 Task: Set "H.264 profile" for "H.264/MPEG-4 Part 10/AVC encoder (x264)" to high.
Action: Mouse moved to (133, 18)
Screenshot: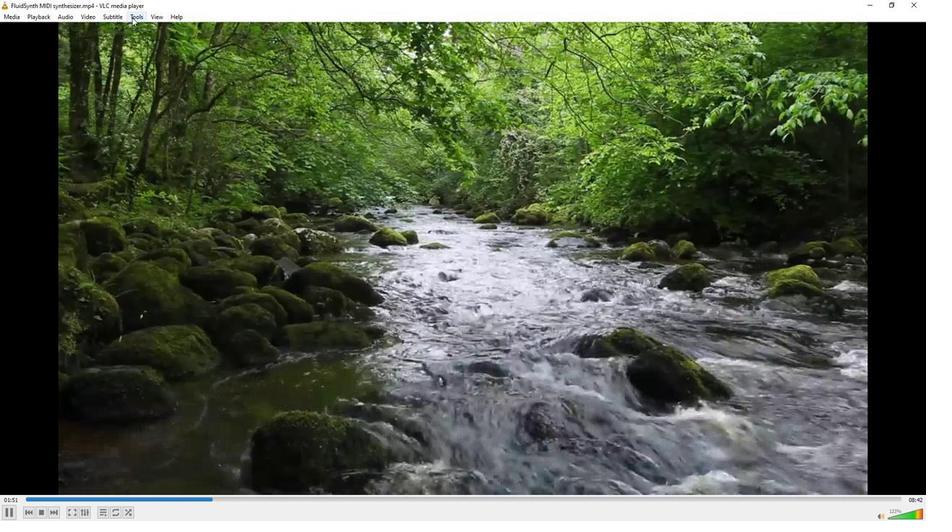 
Action: Mouse pressed left at (133, 18)
Screenshot: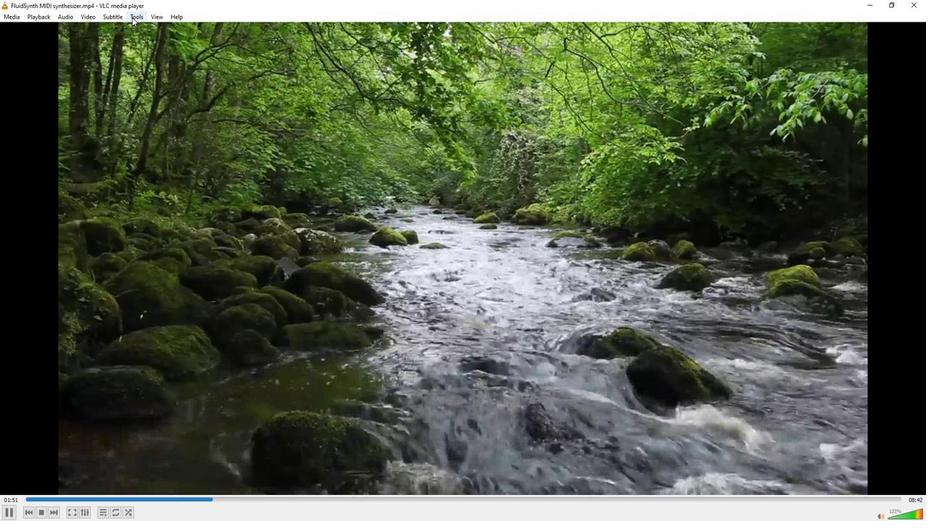 
Action: Mouse moved to (151, 134)
Screenshot: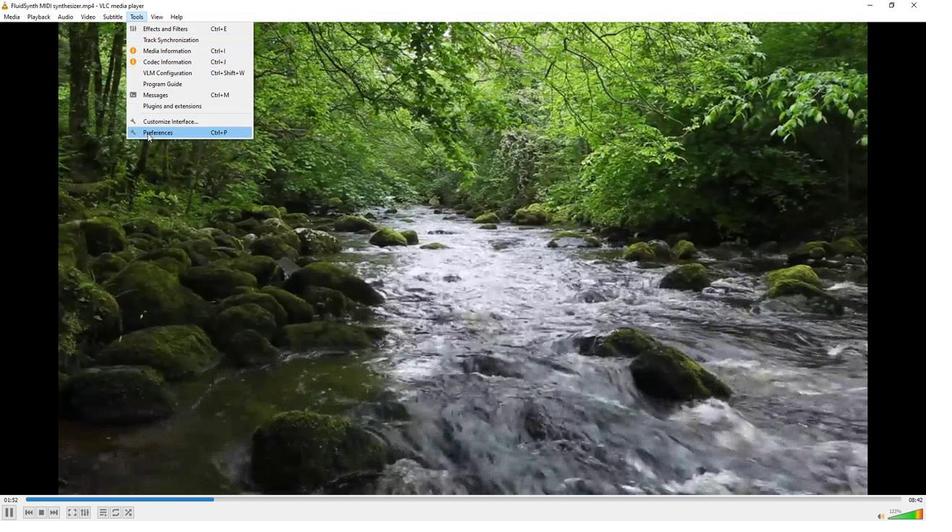 
Action: Mouse pressed left at (151, 134)
Screenshot: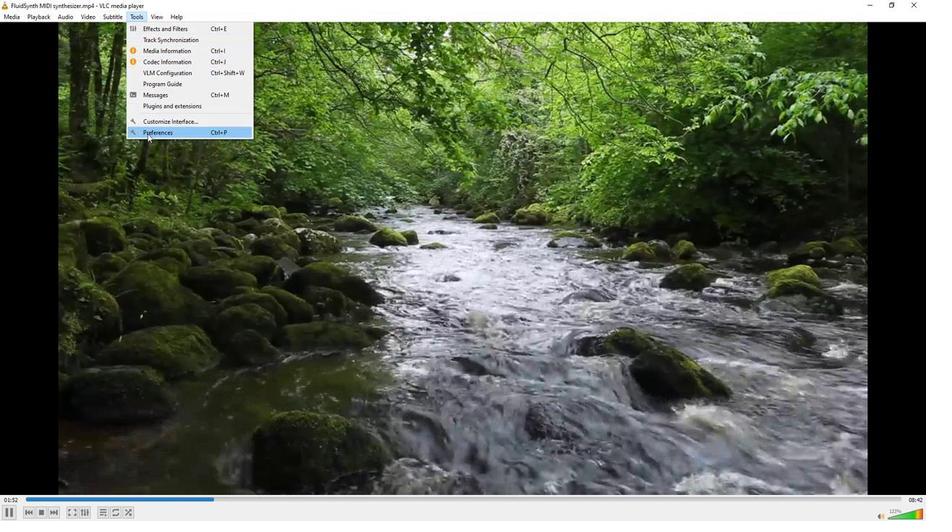 
Action: Mouse moved to (110, 403)
Screenshot: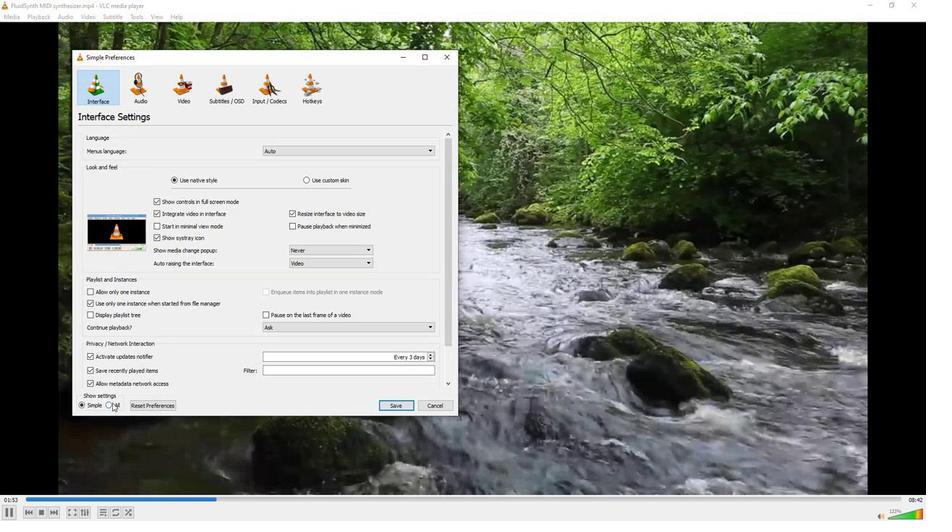 
Action: Mouse pressed left at (110, 403)
Screenshot: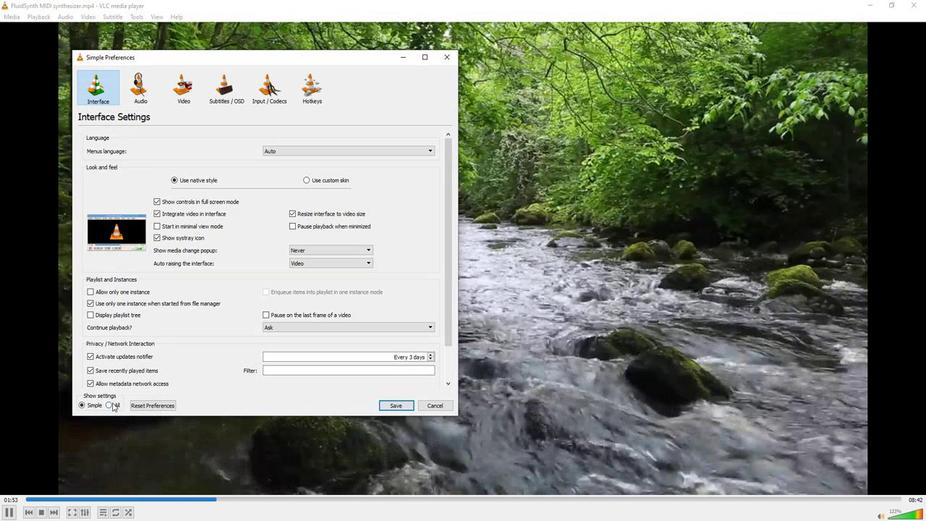 
Action: Mouse moved to (87, 307)
Screenshot: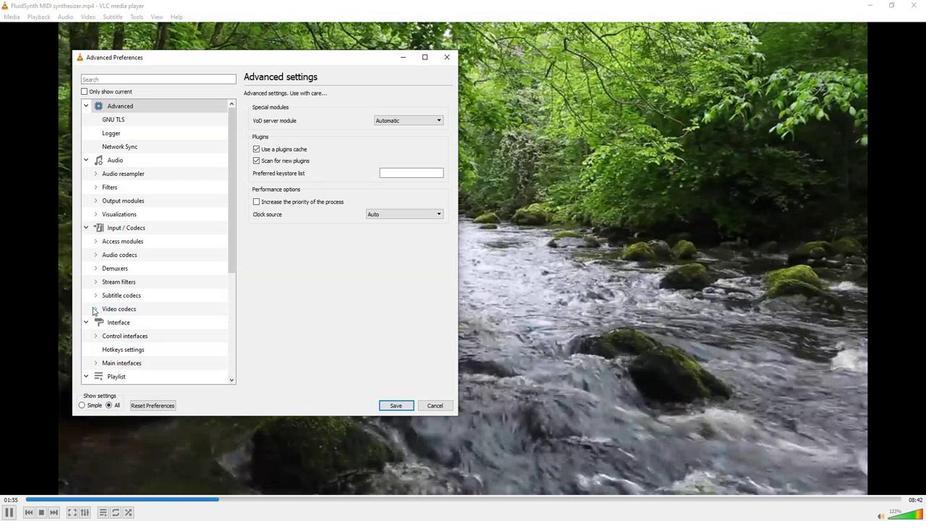 
Action: Mouse pressed left at (87, 307)
Screenshot: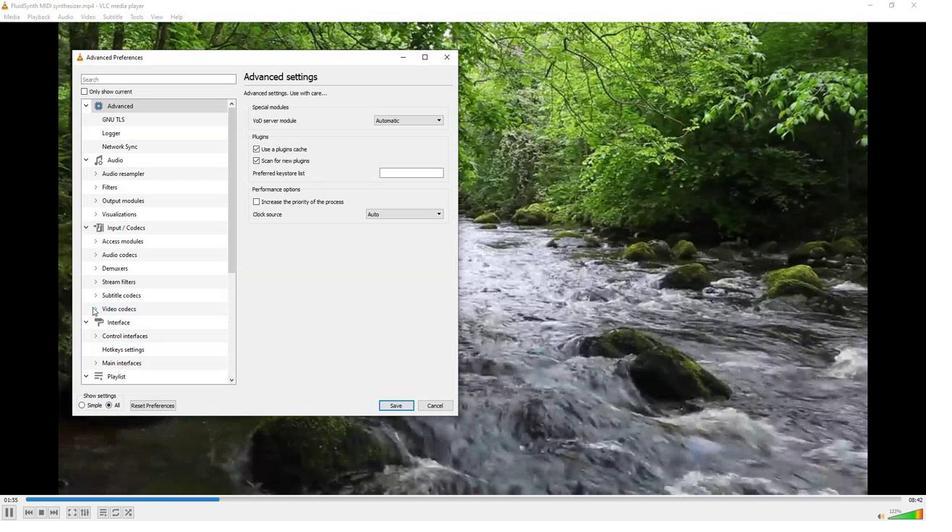 
Action: Mouse moved to (112, 326)
Screenshot: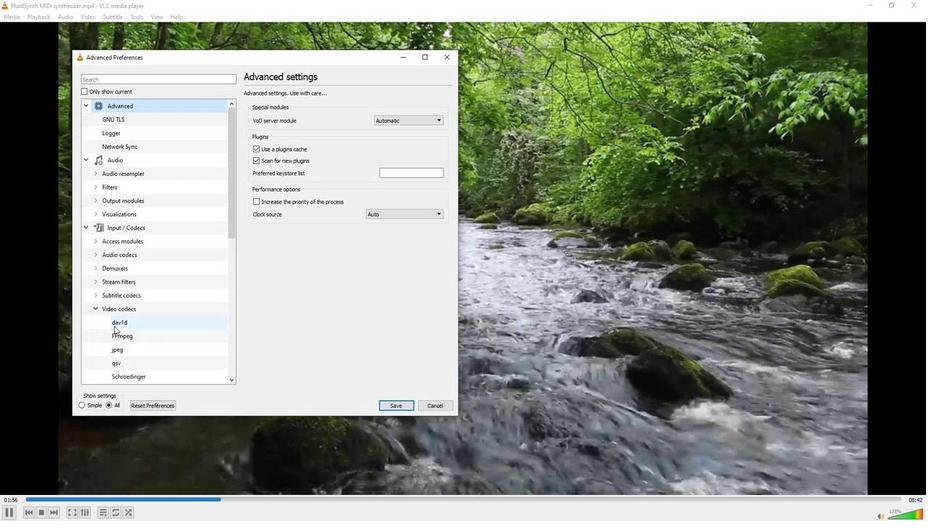 
Action: Mouse scrolled (112, 325) with delta (0, 0)
Screenshot: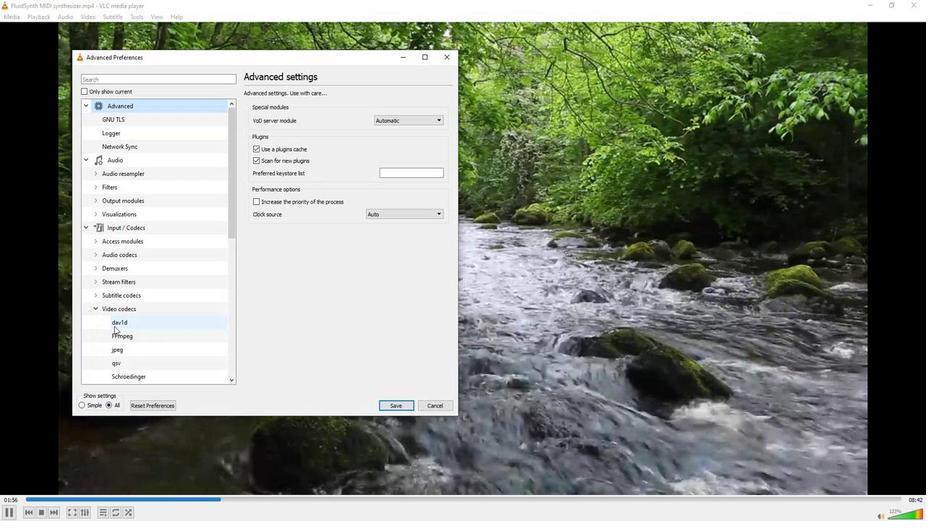 
Action: Mouse moved to (123, 375)
Screenshot: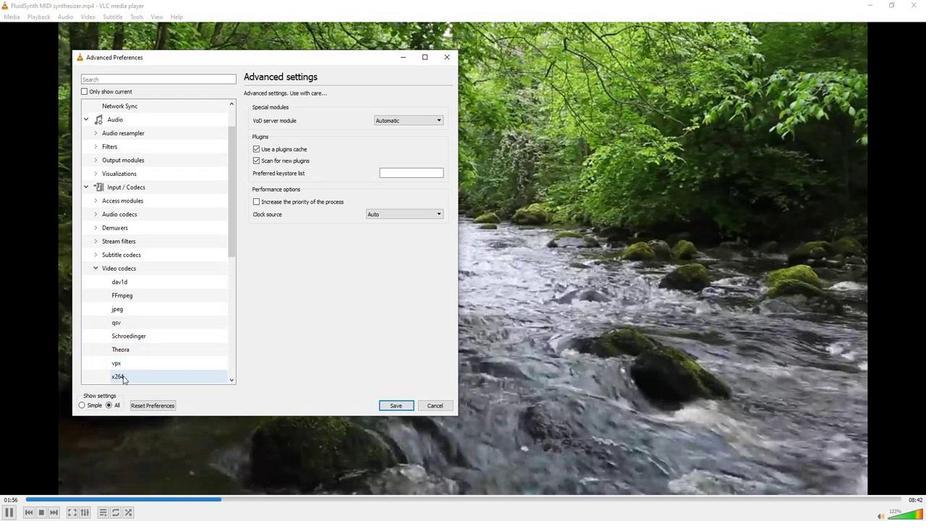 
Action: Mouse pressed left at (123, 375)
Screenshot: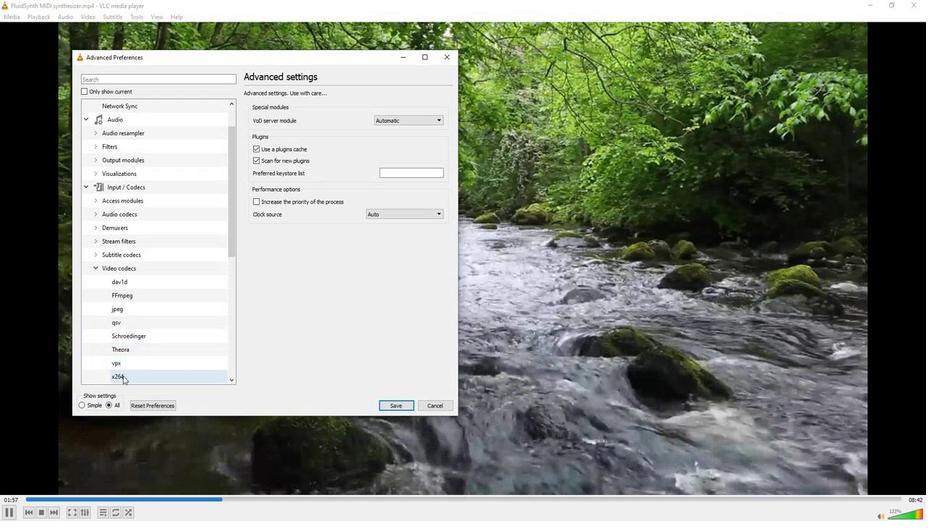 
Action: Mouse moved to (301, 381)
Screenshot: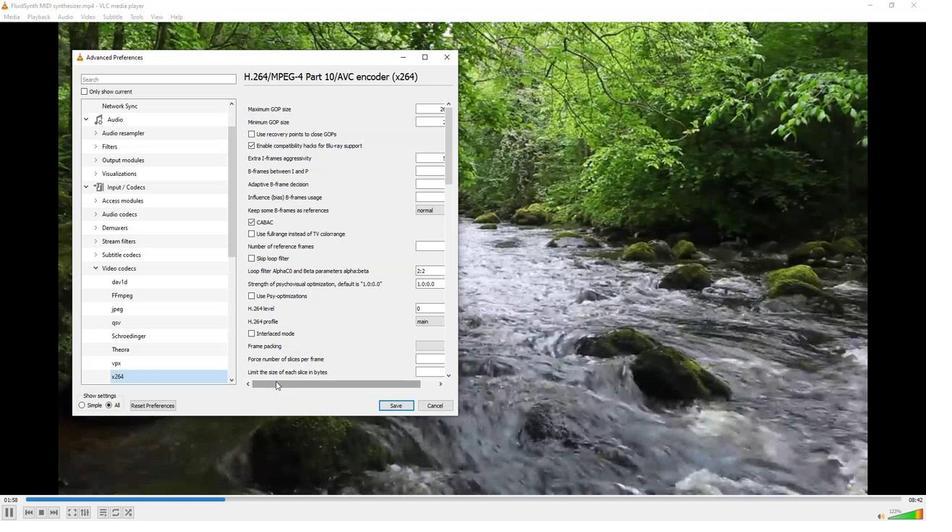 
Action: Mouse pressed left at (301, 381)
Screenshot: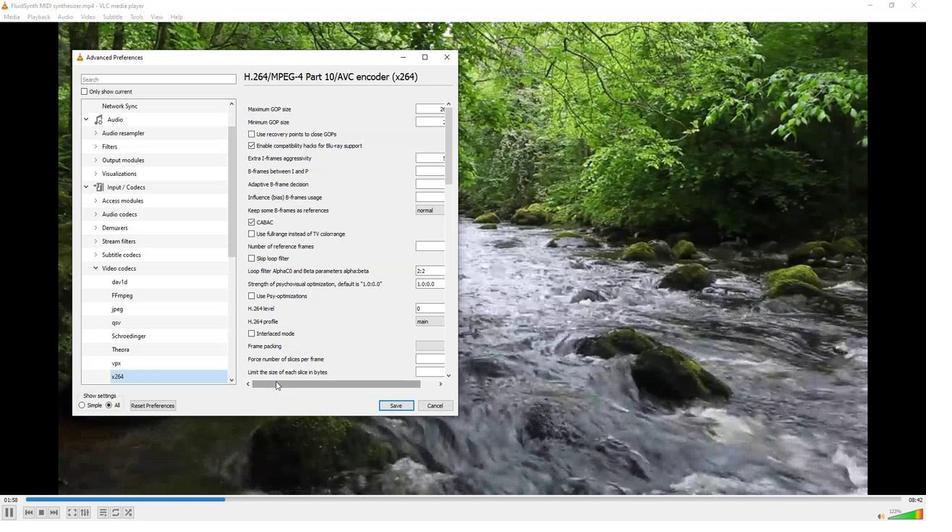 
Action: Mouse moved to (451, 320)
Screenshot: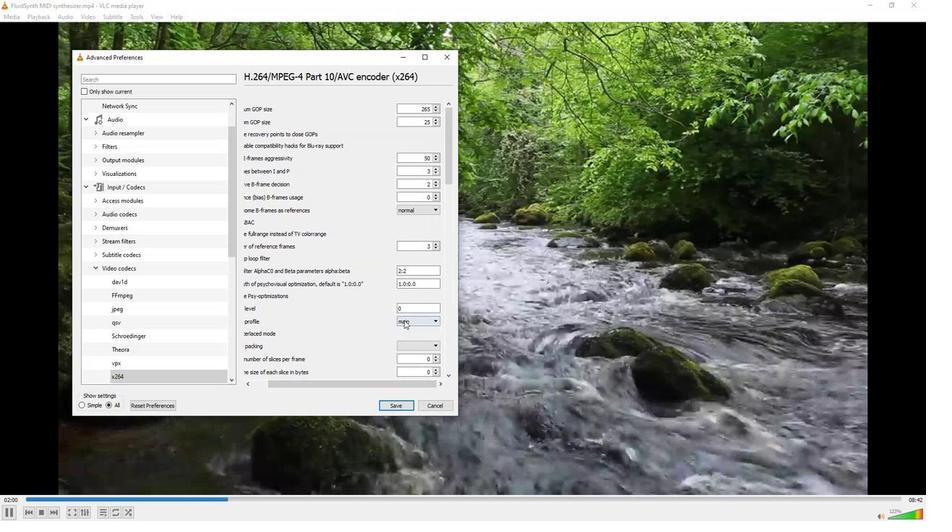 
Action: Mouse pressed left at (451, 320)
Screenshot: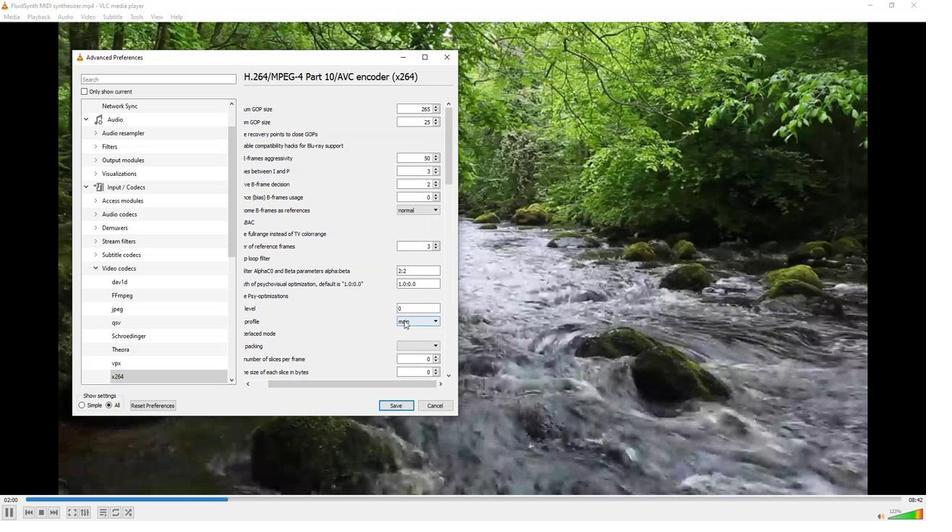 
Action: Mouse moved to (452, 341)
Screenshot: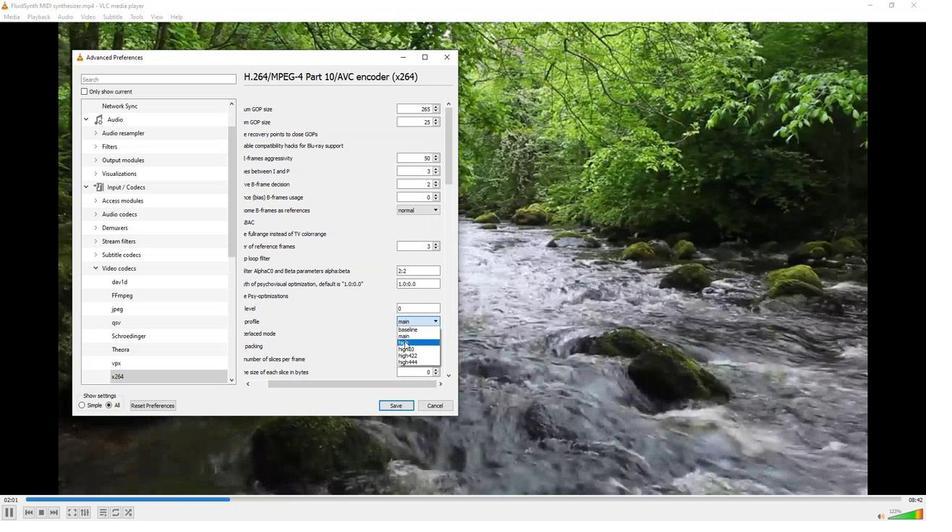 
Action: Mouse pressed left at (452, 341)
Screenshot: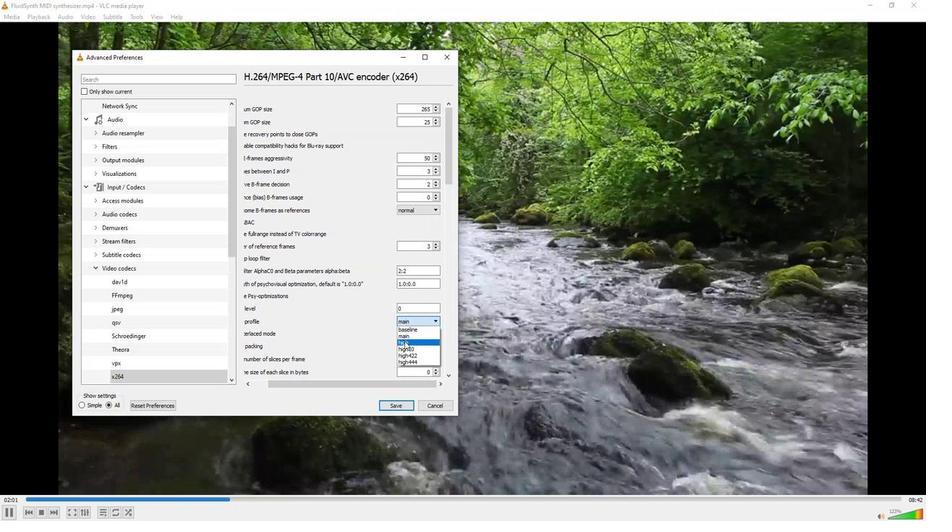 
